 Task: Create new account with Account Name: Sales Tax, Description: Sales Tax, Parent Account: Liabilities, Account Type: Liability
Action: Mouse moved to (8, 251)
Screenshot: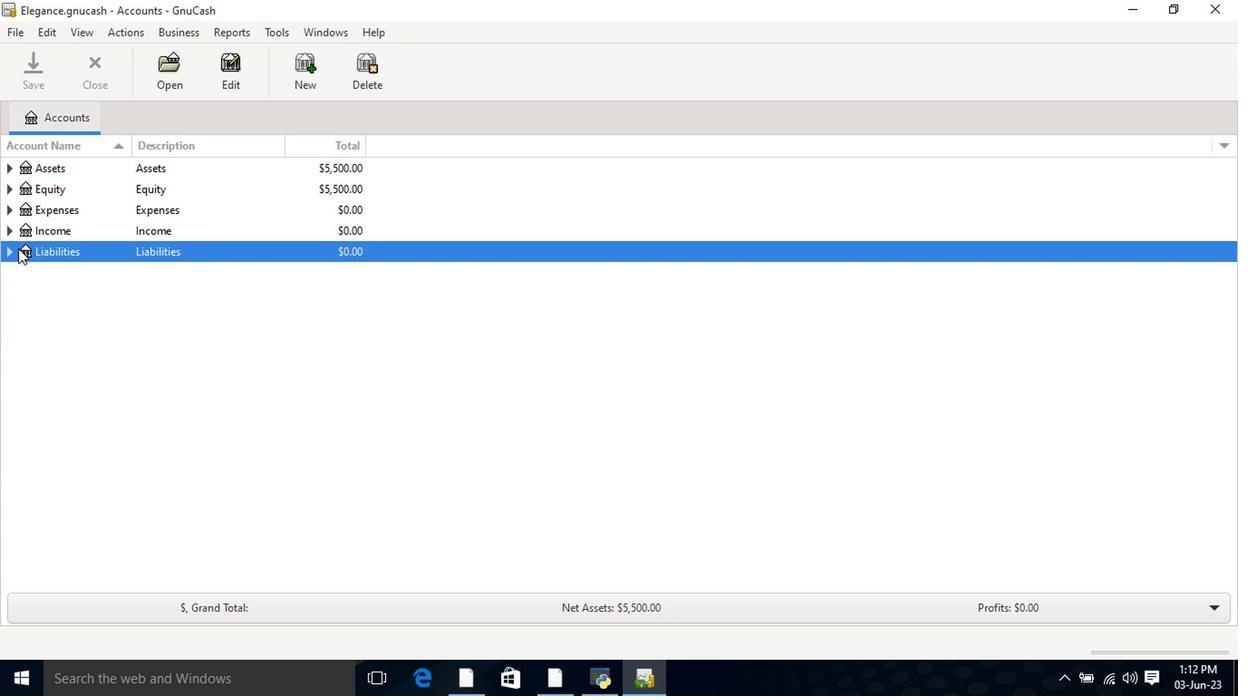 
Action: Mouse pressed left at (8, 251)
Screenshot: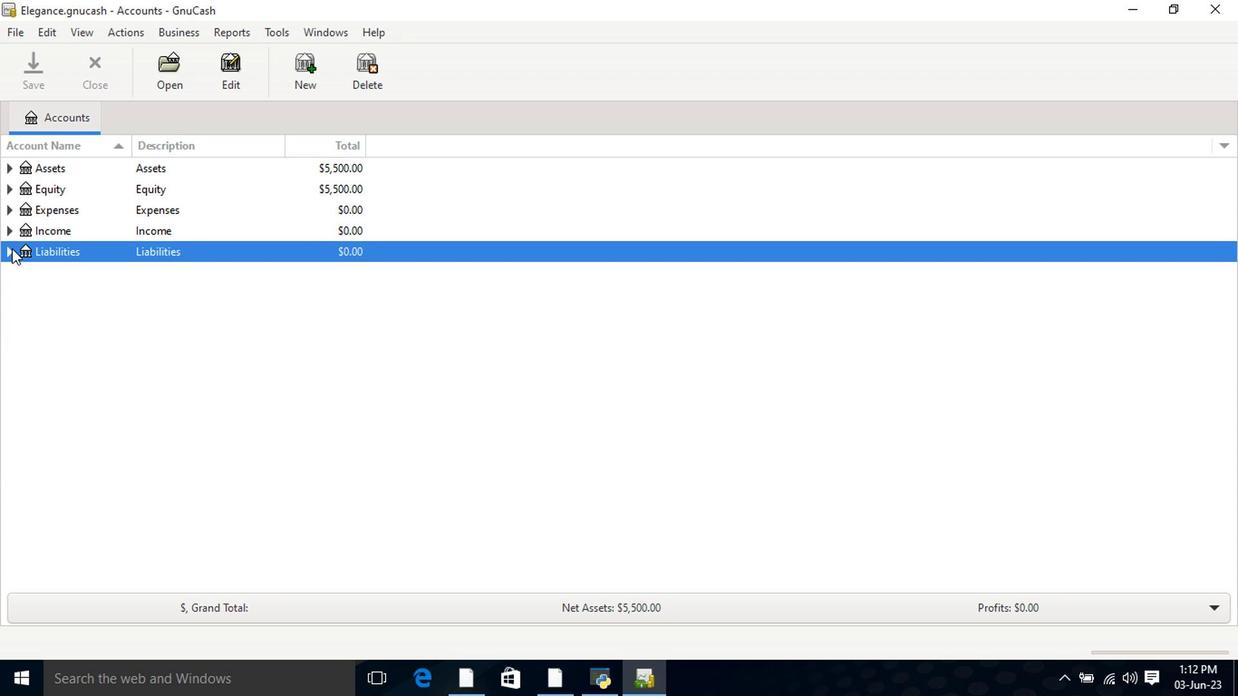 
Action: Mouse moved to (309, 72)
Screenshot: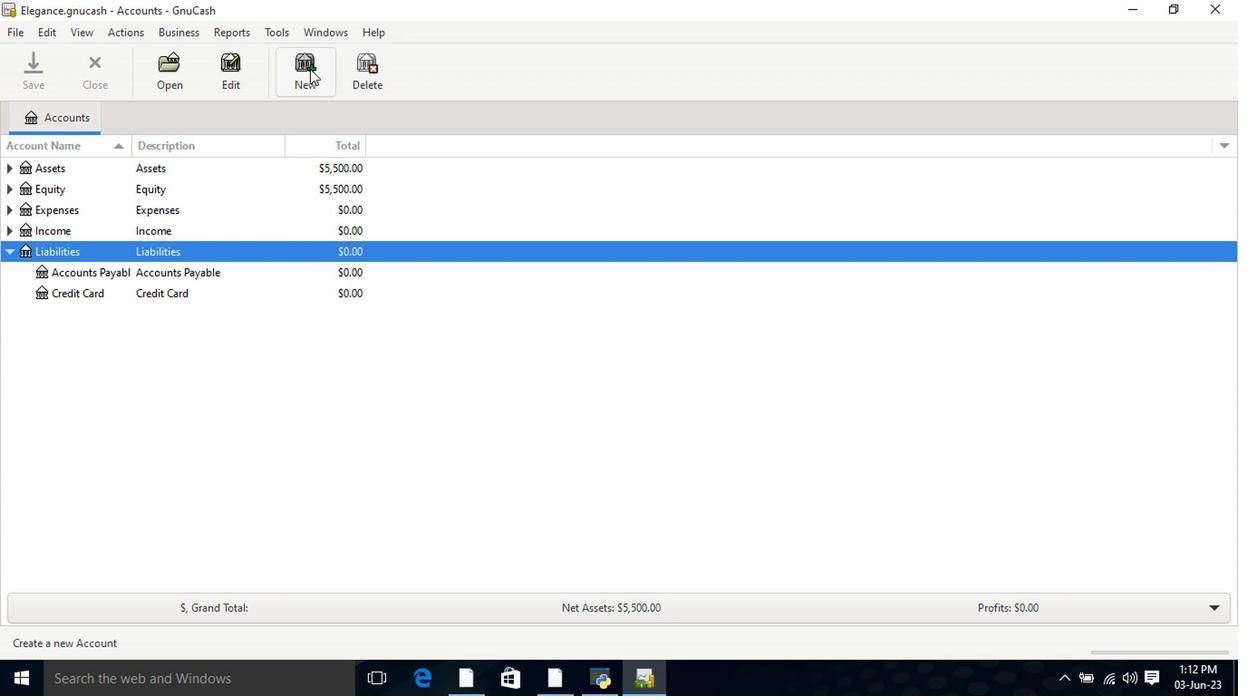 
Action: Mouse pressed left at (309, 72)
Screenshot: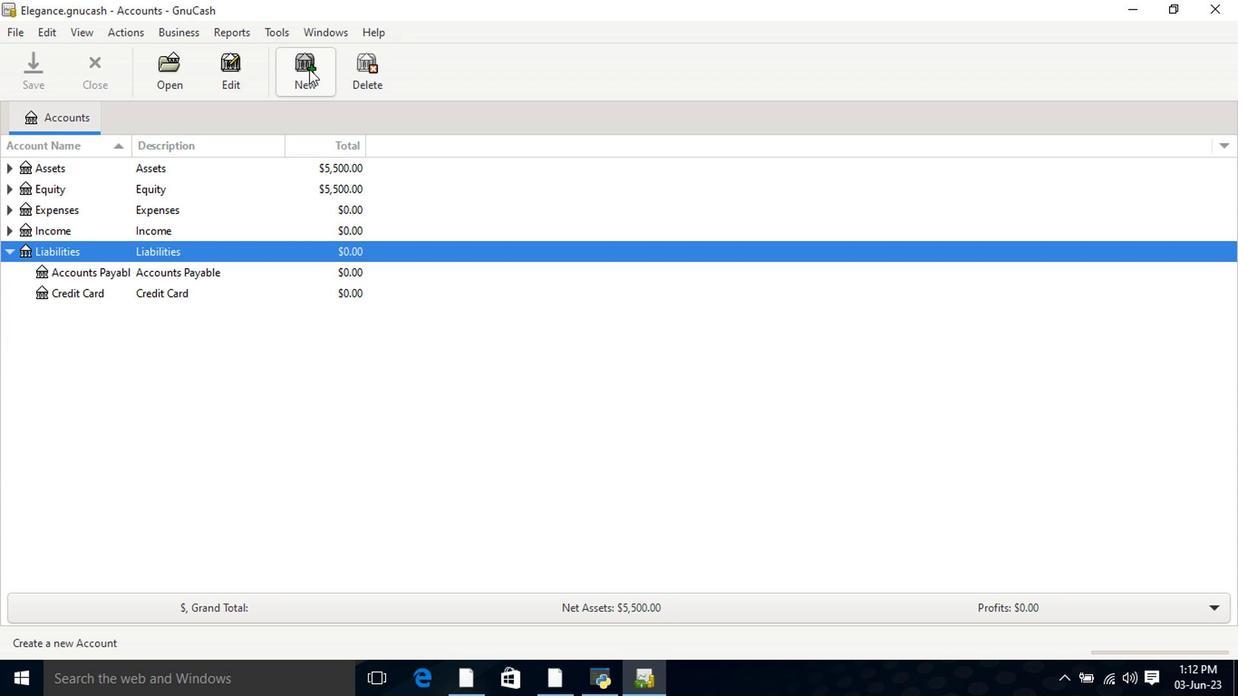 
Action: Mouse moved to (641, 203)
Screenshot: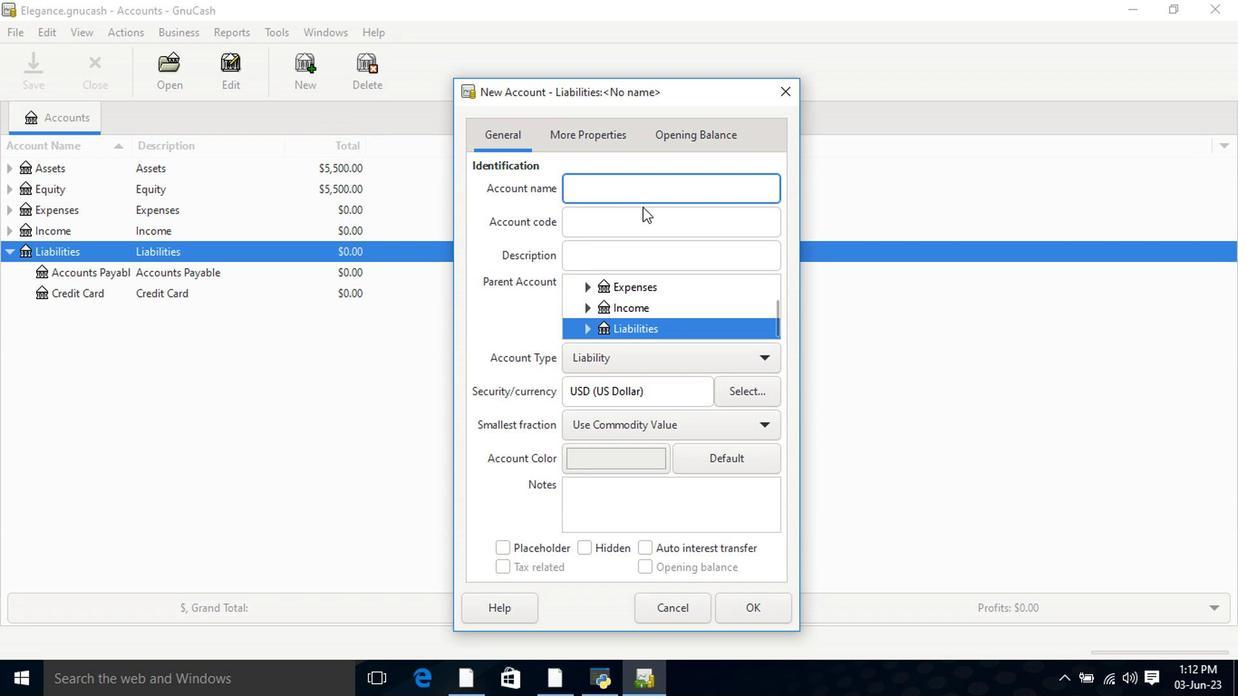 
Action: Key pressed <Key.shift>Sales<Key.shift>Tax<Key.tab><Key.tab><Key.shift>Sales<Key.space><Key.shift>Ta
Screenshot: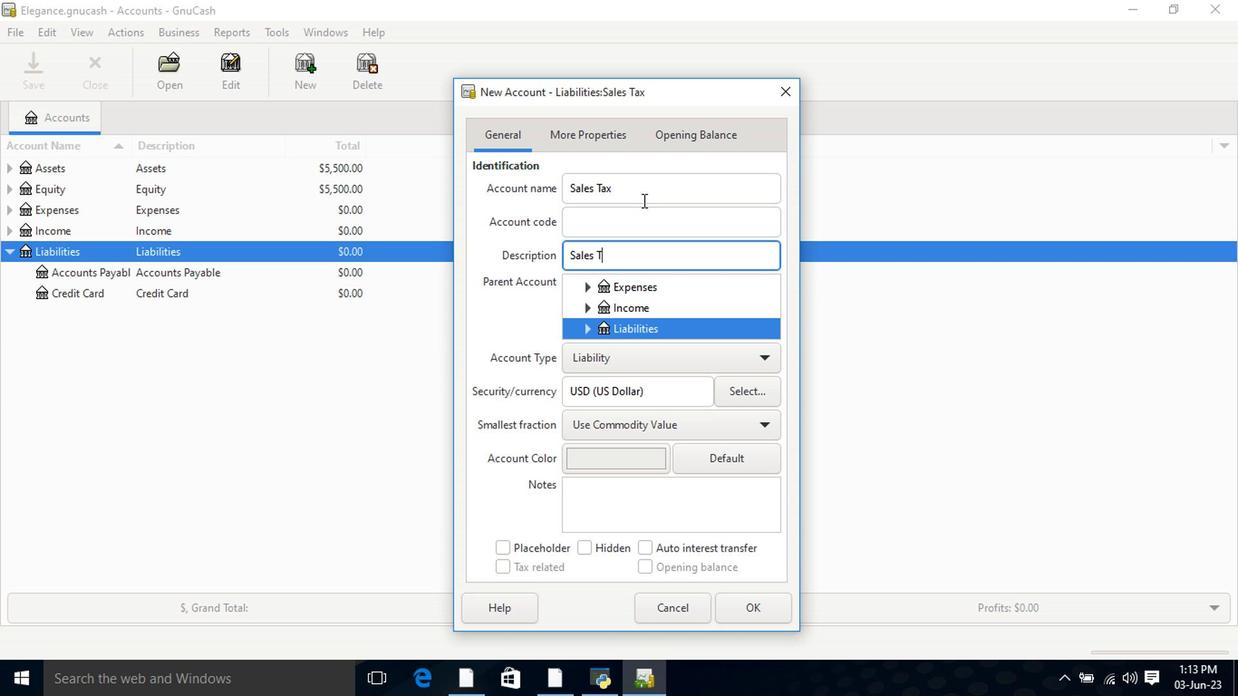 
Action: Mouse moved to (618, 330)
Screenshot: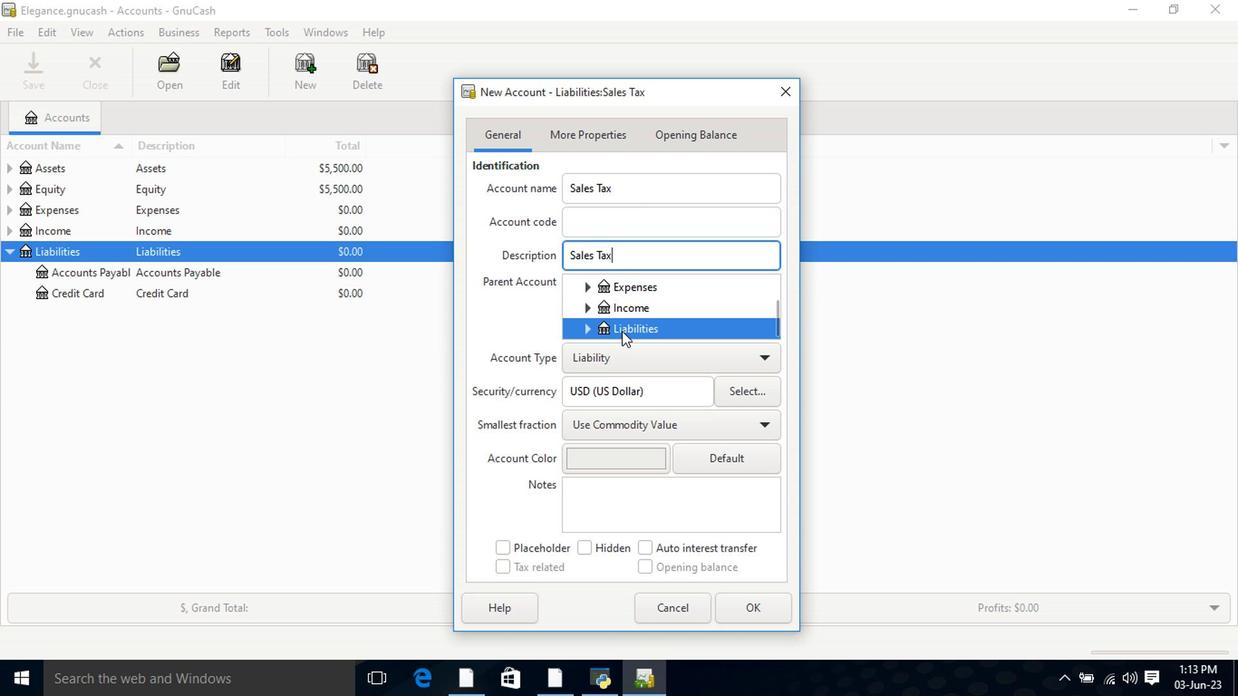 
Action: Mouse pressed left at (618, 330)
Screenshot: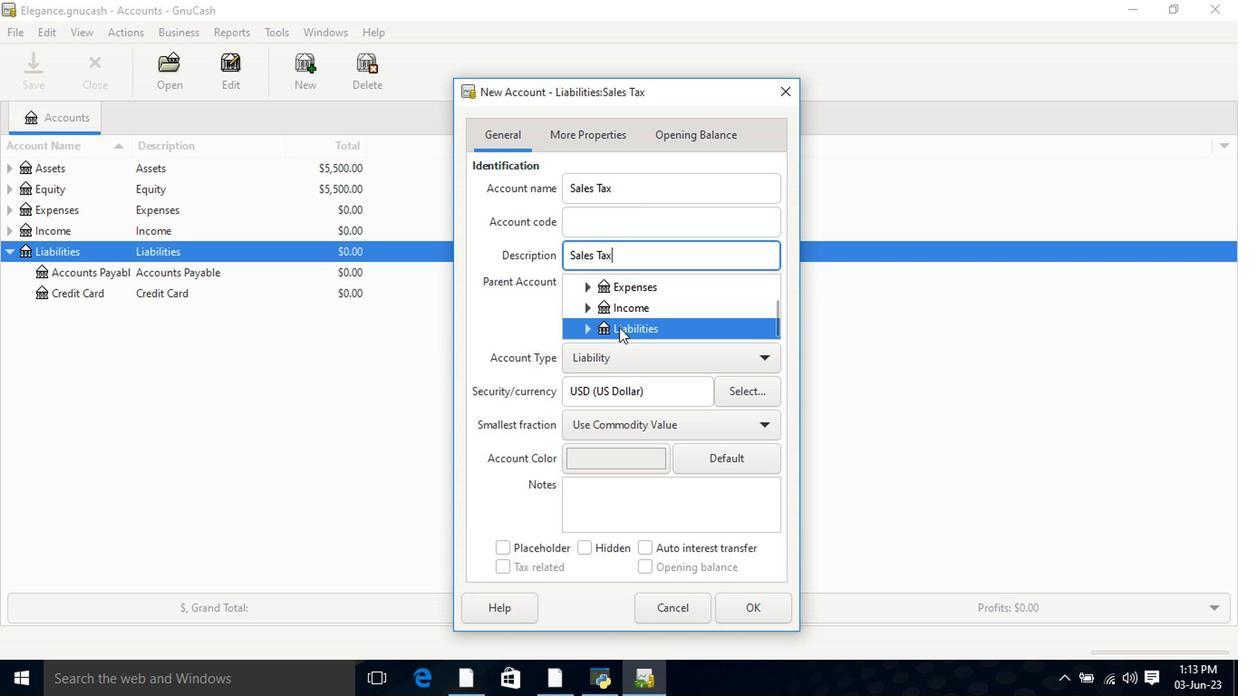 
Action: Mouse moved to (596, 136)
Screenshot: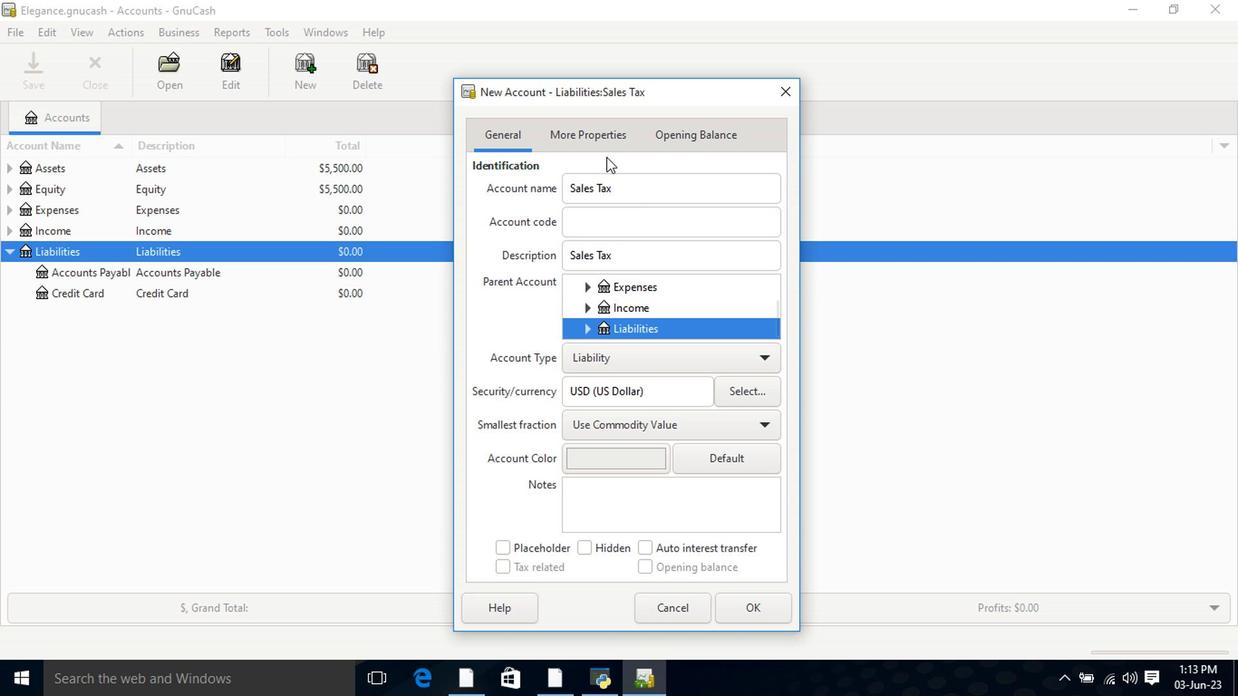 
Action: Mouse pressed left at (596, 136)
Screenshot: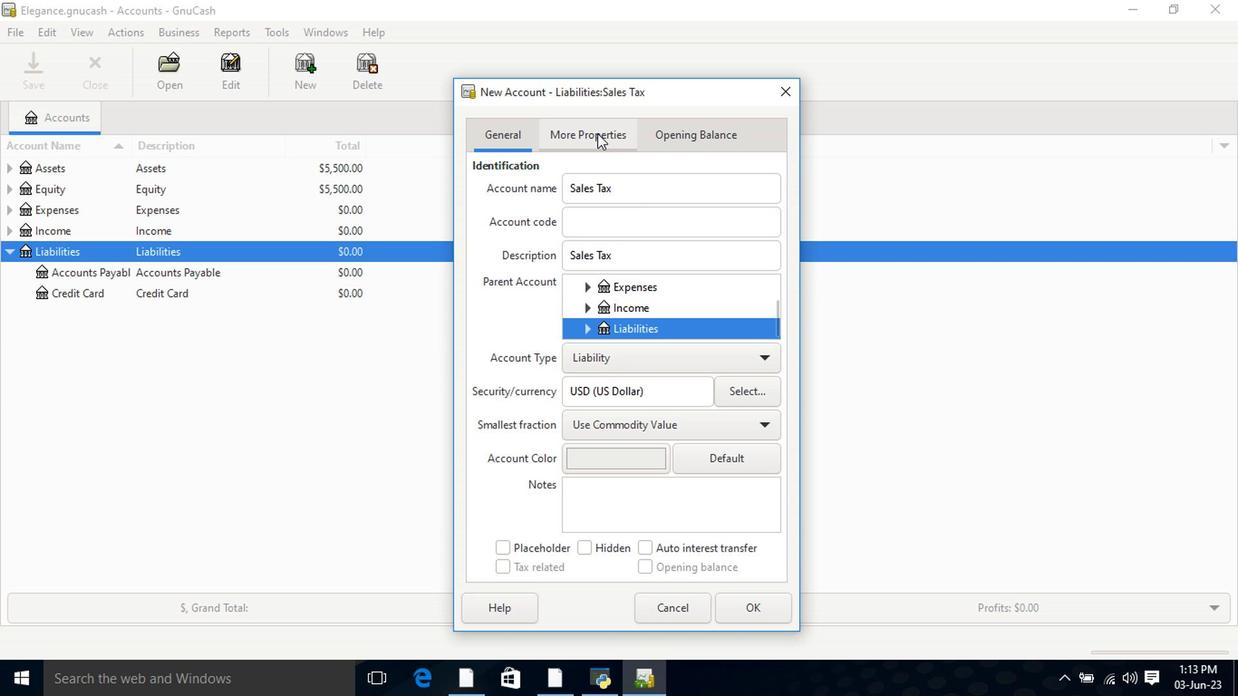 
Action: Mouse moved to (684, 147)
Screenshot: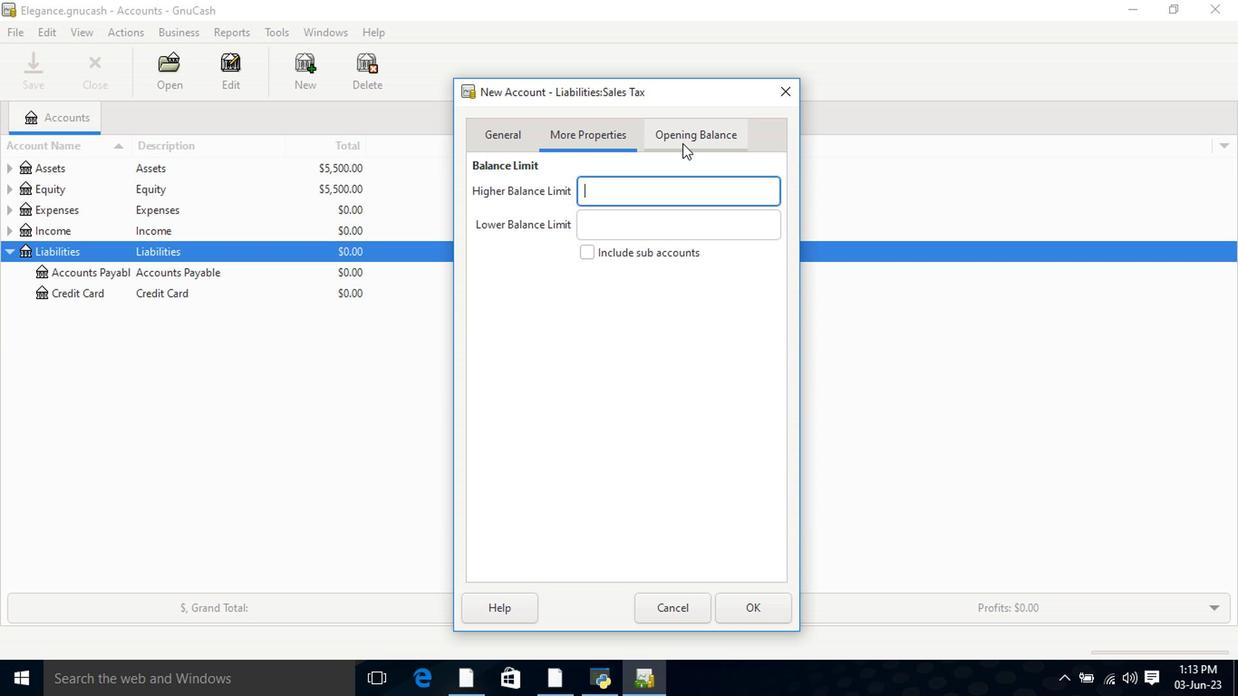 
Action: Mouse pressed left at (684, 147)
Screenshot: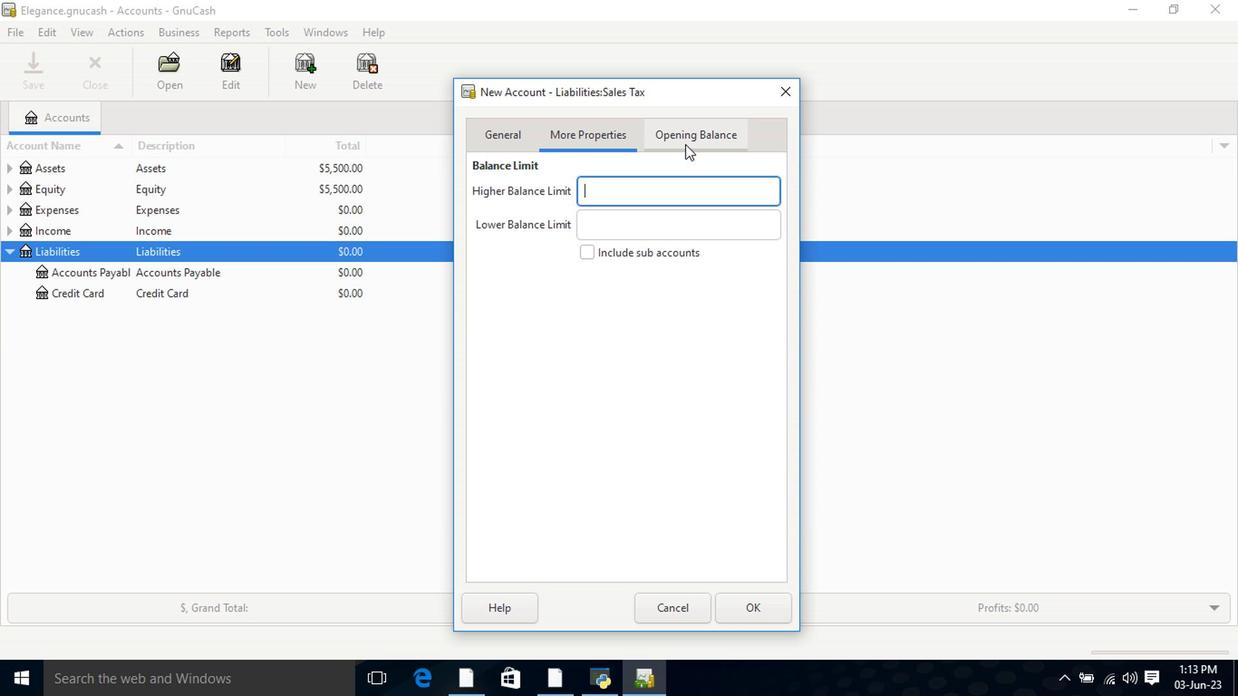 
Action: Mouse moved to (747, 608)
Screenshot: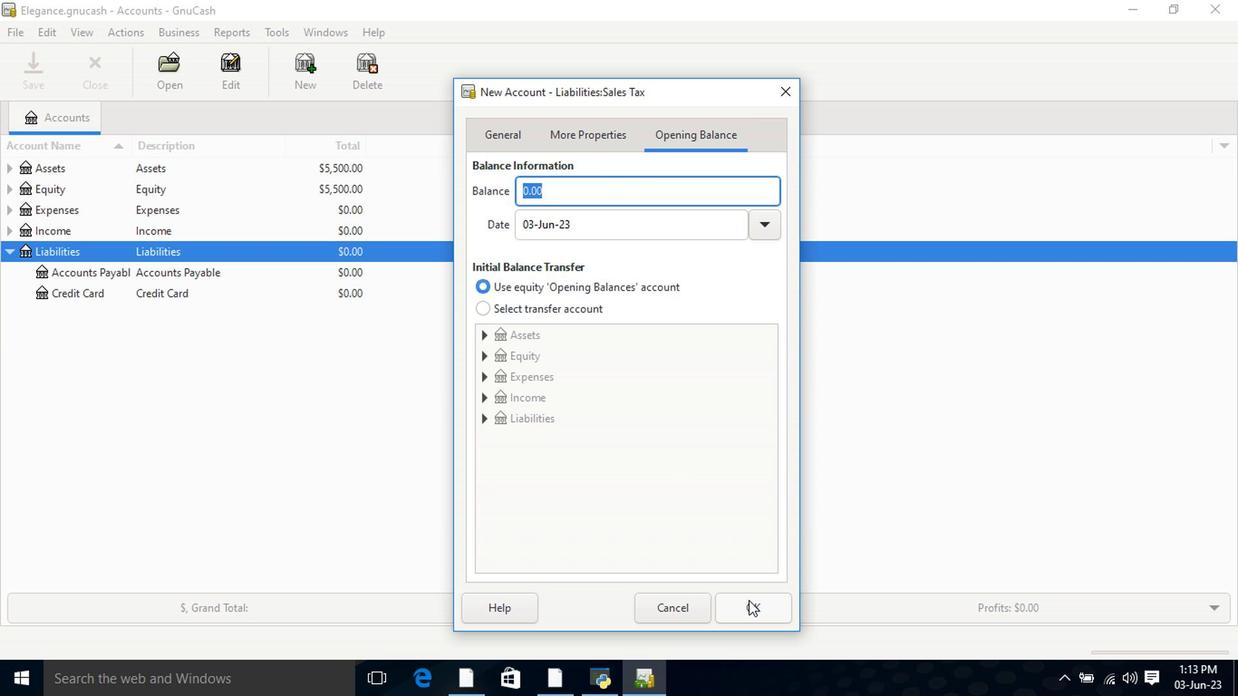 
Action: Mouse pressed left at (747, 608)
Screenshot: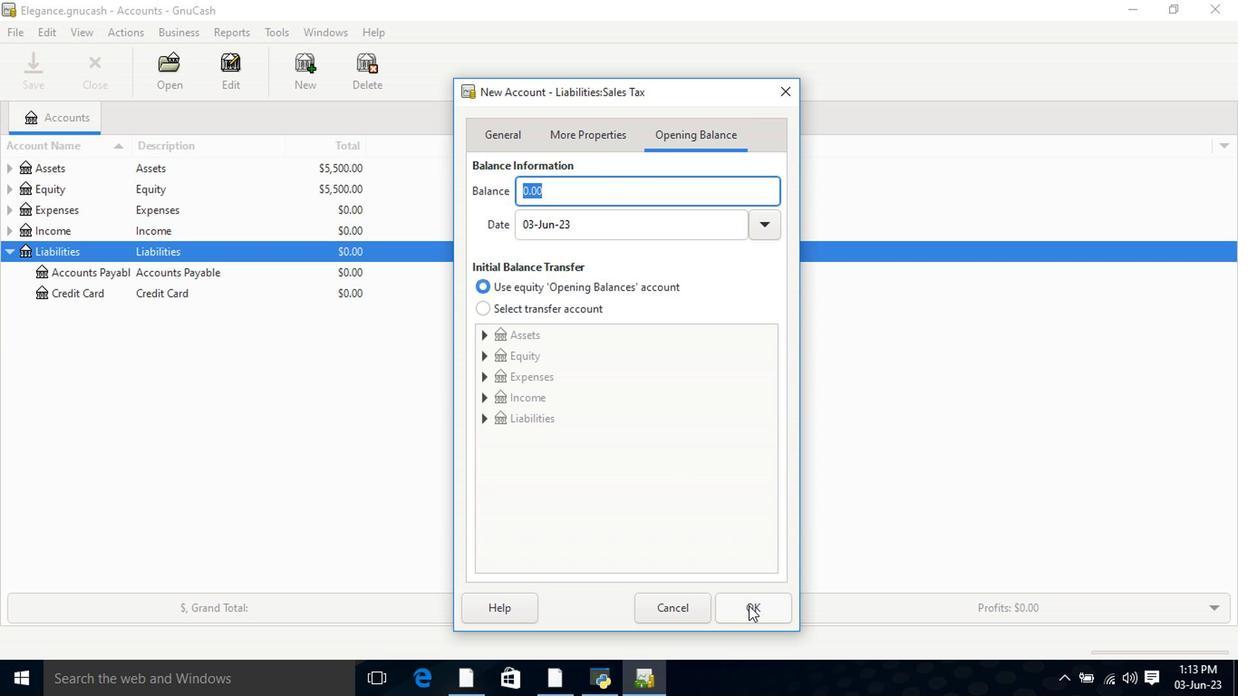 
